 Task: Toggle the code lens in the diff editor.
Action: Mouse moved to (5, 608)
Screenshot: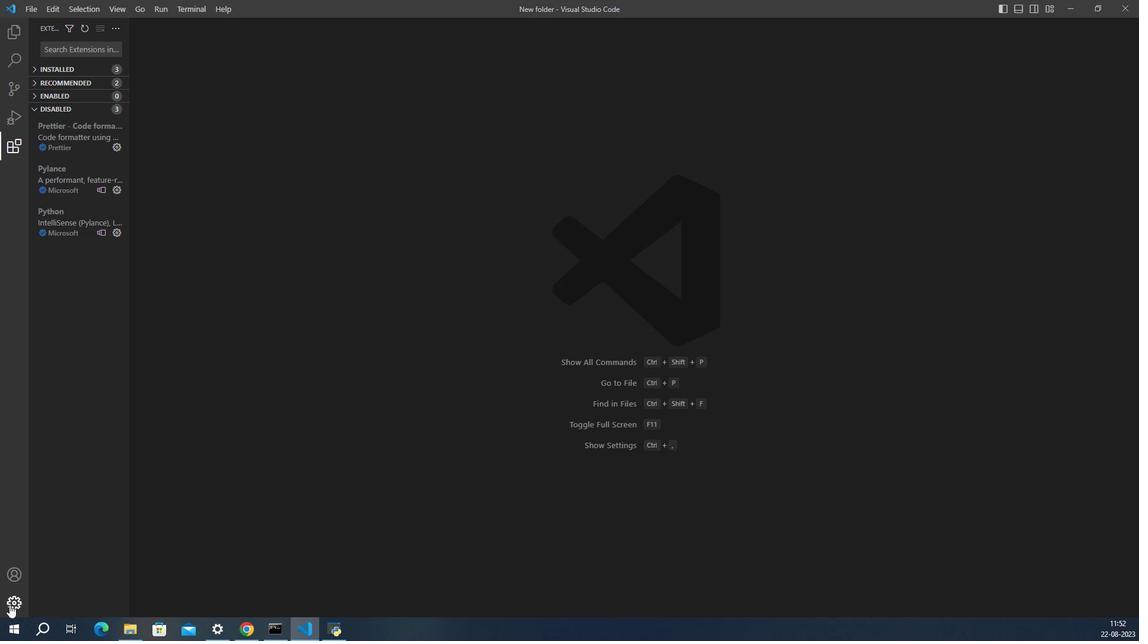 
Action: Mouse pressed left at (5, 608)
Screenshot: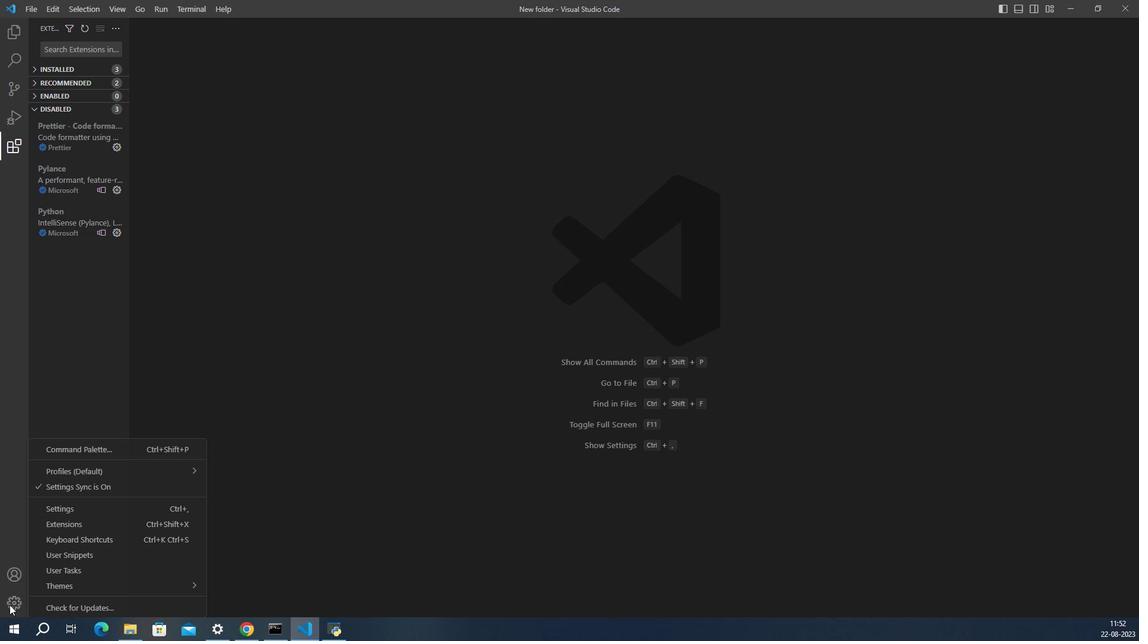 
Action: Mouse moved to (60, 501)
Screenshot: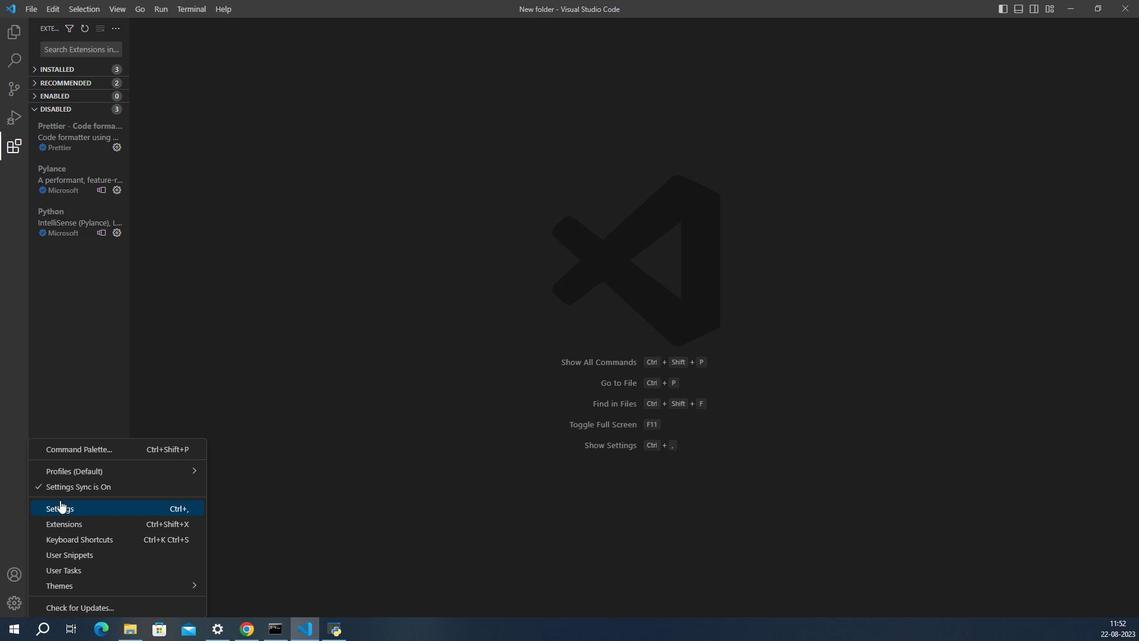 
Action: Mouse pressed left at (60, 501)
Screenshot: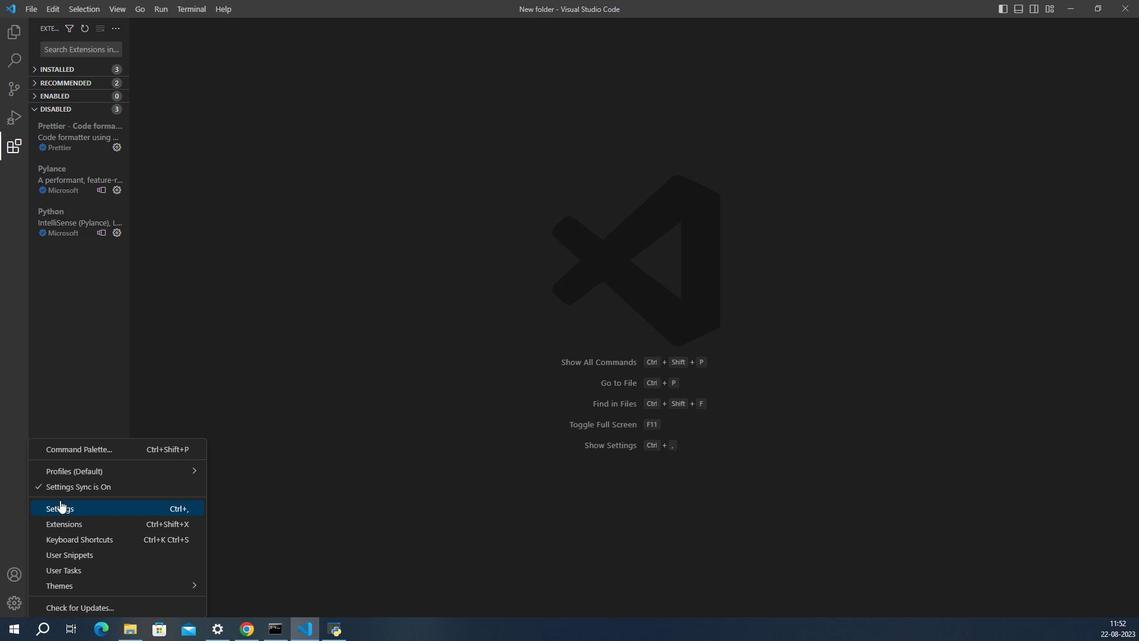 
Action: Mouse moved to (533, 385)
Screenshot: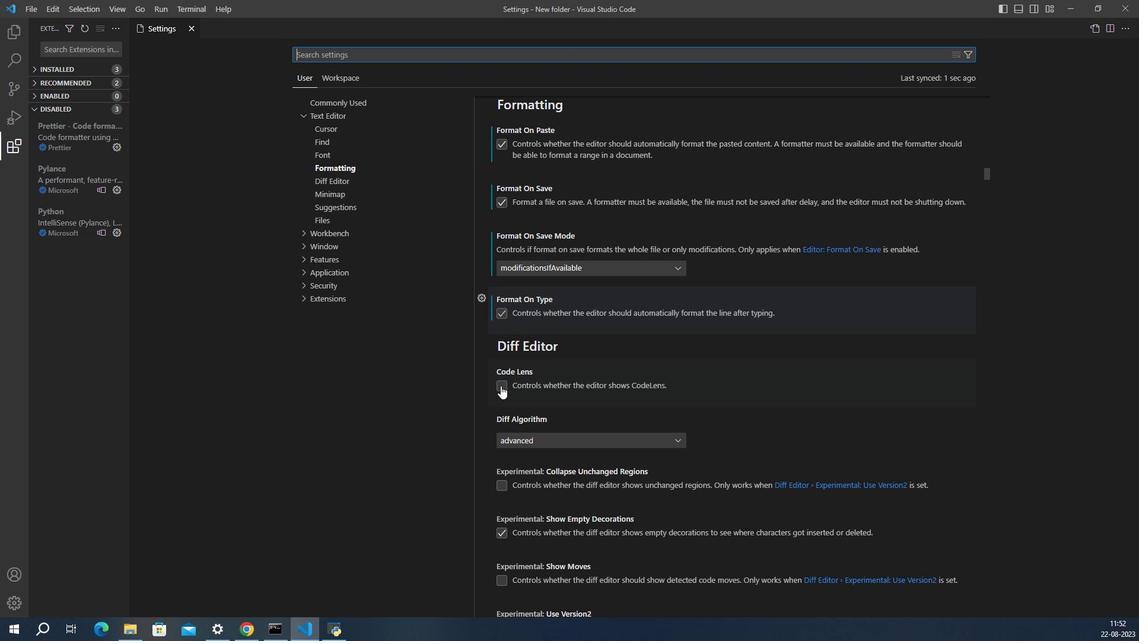 
Action: Mouse pressed left at (533, 385)
Screenshot: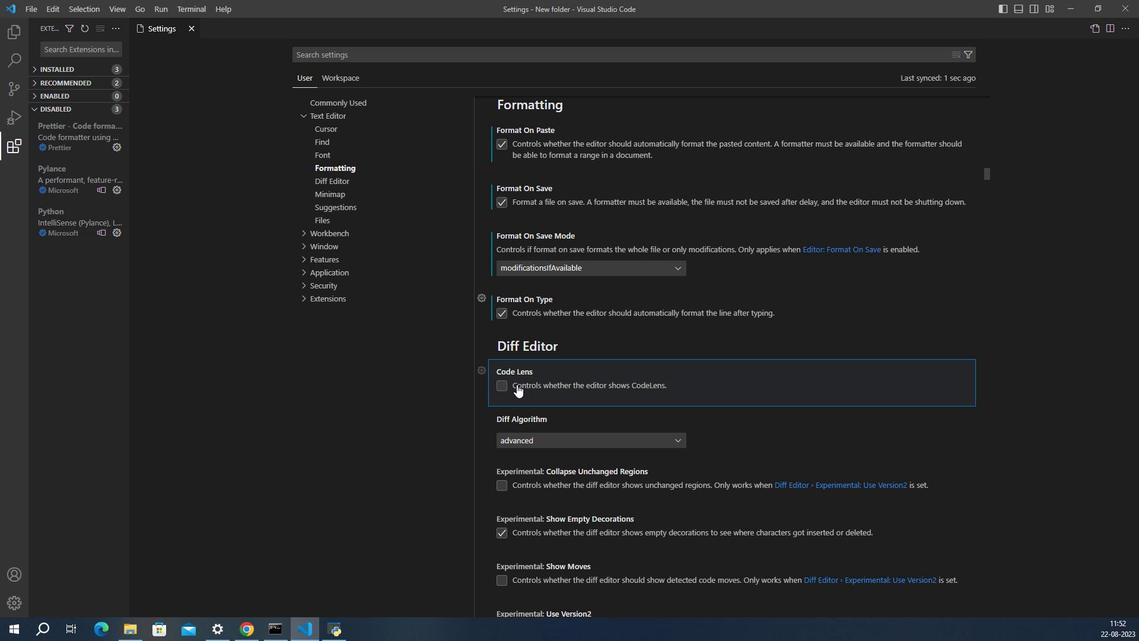 
Action: Mouse moved to (569, 384)
Screenshot: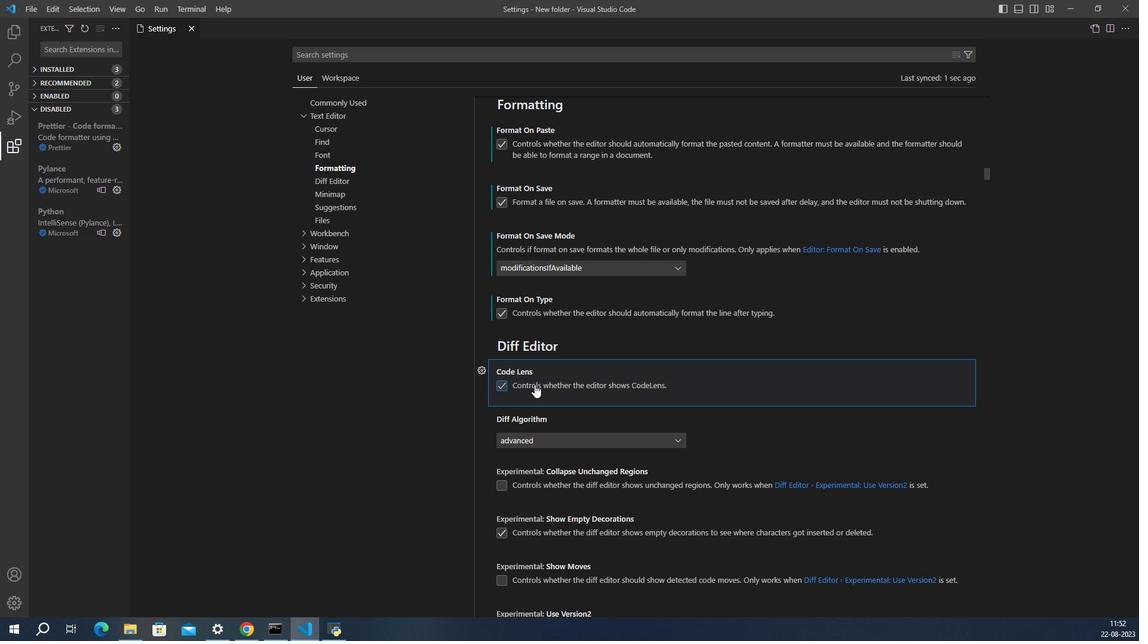 
